 Task: Change the video mode to Film NTSC (IVTC).
Action: Mouse moved to (94, 8)
Screenshot: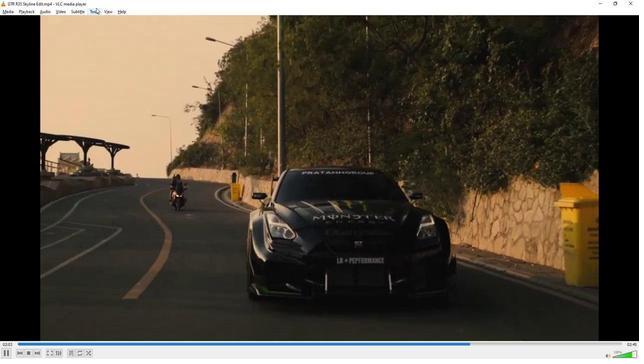 
Action: Mouse pressed left at (94, 8)
Screenshot: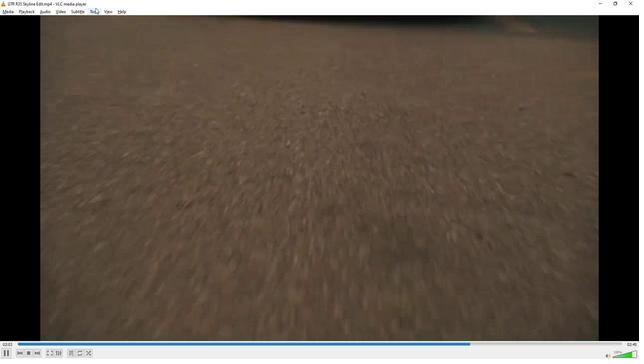 
Action: Mouse moved to (122, 88)
Screenshot: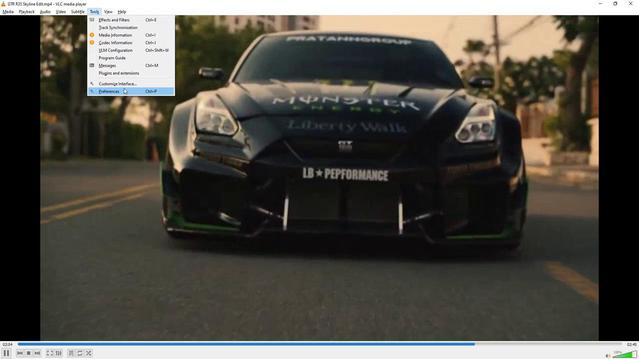 
Action: Mouse pressed left at (122, 88)
Screenshot: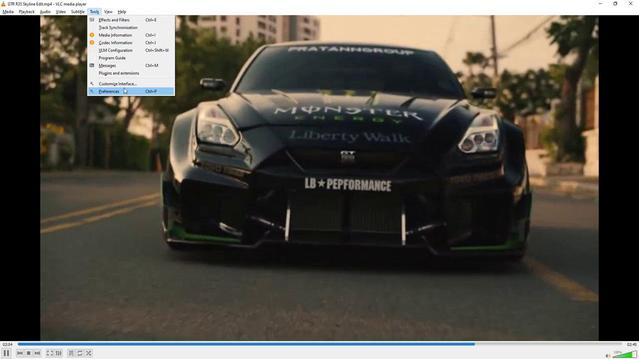 
Action: Mouse moved to (207, 63)
Screenshot: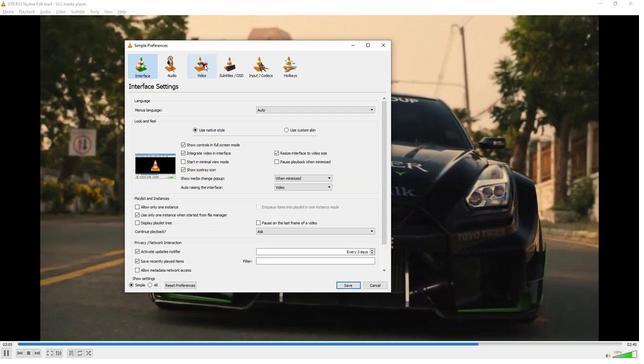
Action: Mouse pressed left at (207, 63)
Screenshot: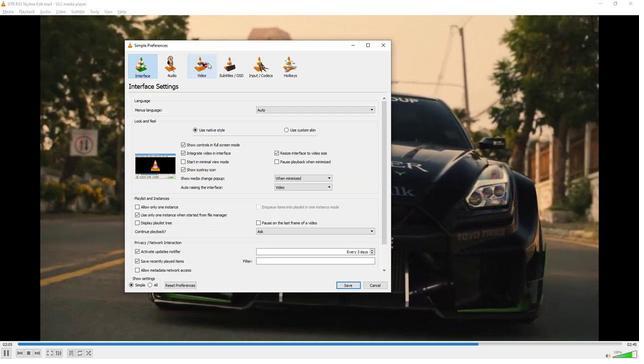 
Action: Mouse moved to (294, 161)
Screenshot: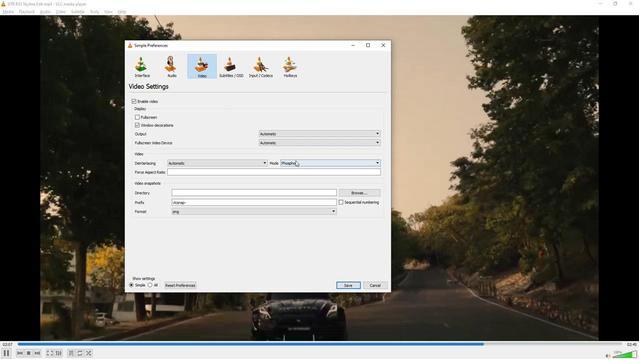 
Action: Mouse pressed left at (294, 161)
Screenshot: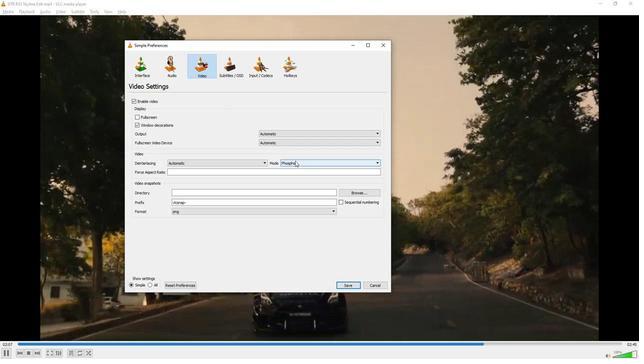 
Action: Mouse moved to (292, 188)
Screenshot: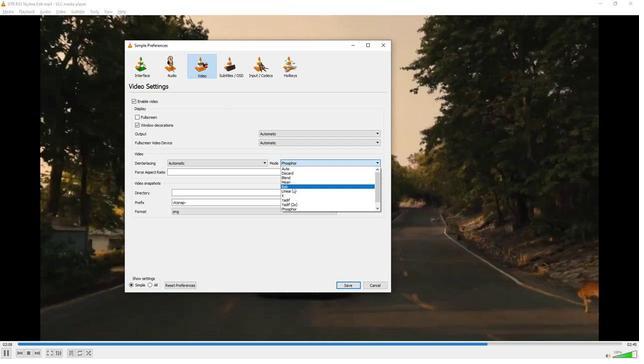 
Action: Mouse scrolled (292, 187) with delta (0, 0)
Screenshot: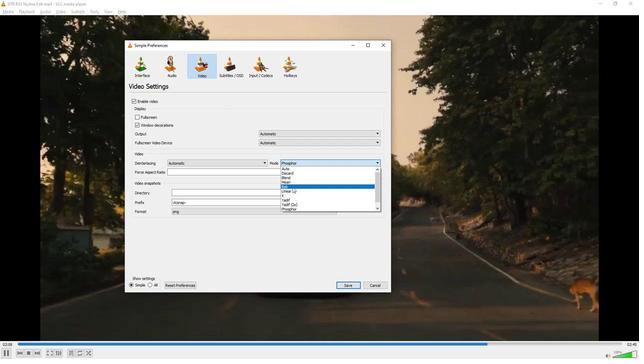 
Action: Mouse moved to (291, 188)
Screenshot: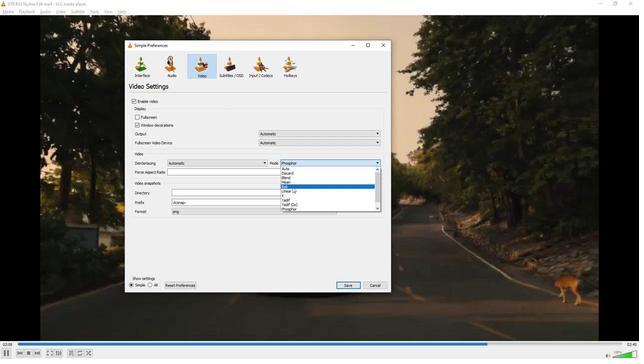 
Action: Mouse scrolled (291, 188) with delta (0, 0)
Screenshot: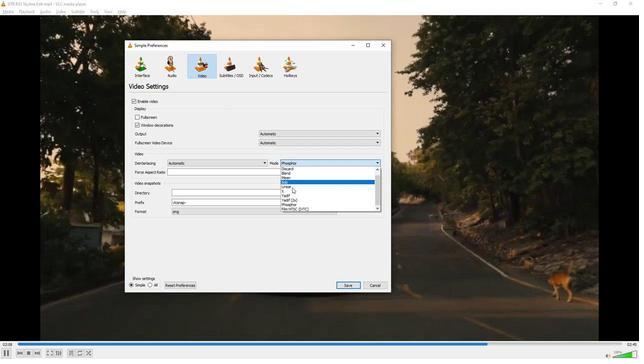 
Action: Mouse moved to (292, 209)
Screenshot: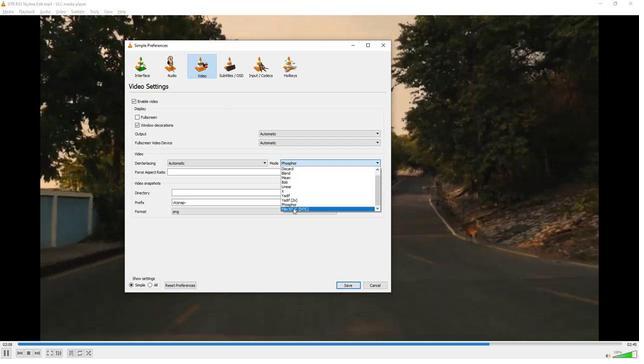 
Action: Mouse pressed left at (292, 209)
Screenshot: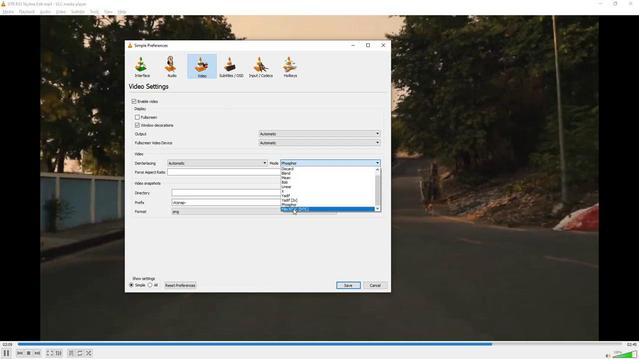 
Action: Mouse moved to (279, 302)
Screenshot: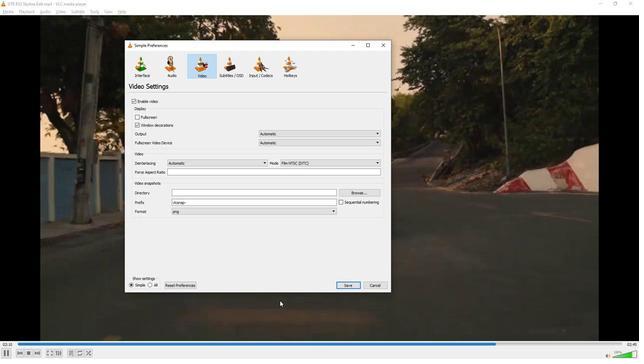 
